 Task: Check the login section.
Action: Mouse moved to (54, 489)
Screenshot: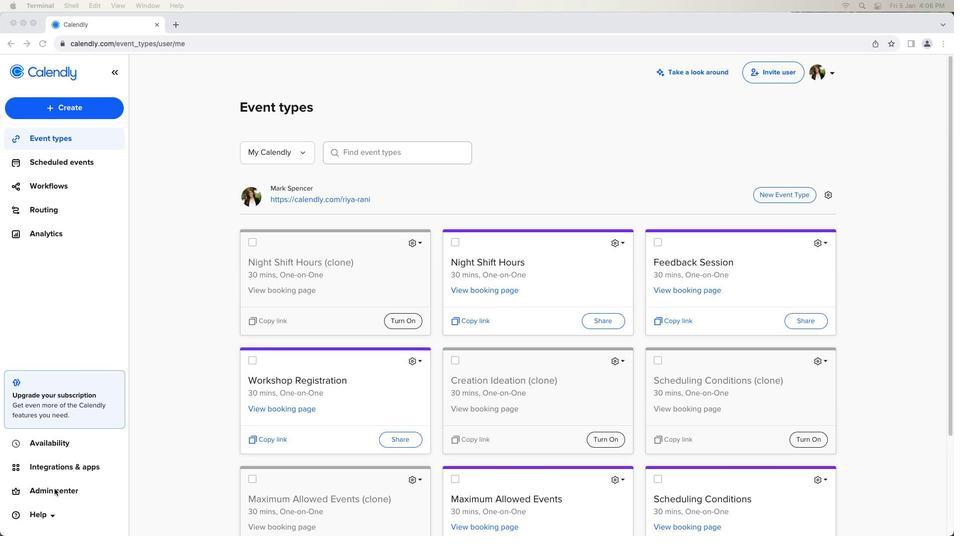 
Action: Mouse pressed left at (54, 489)
Screenshot: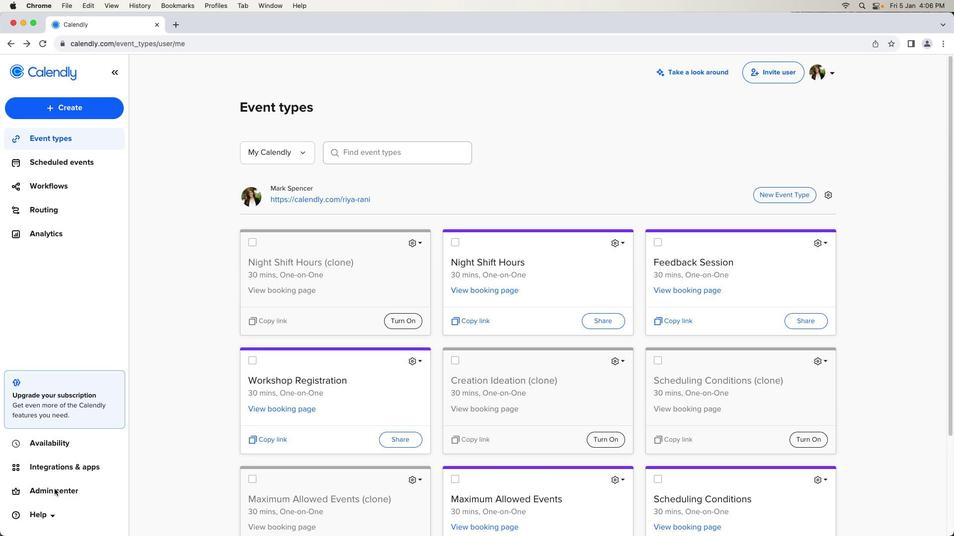 
Action: Mouse pressed left at (54, 489)
Screenshot: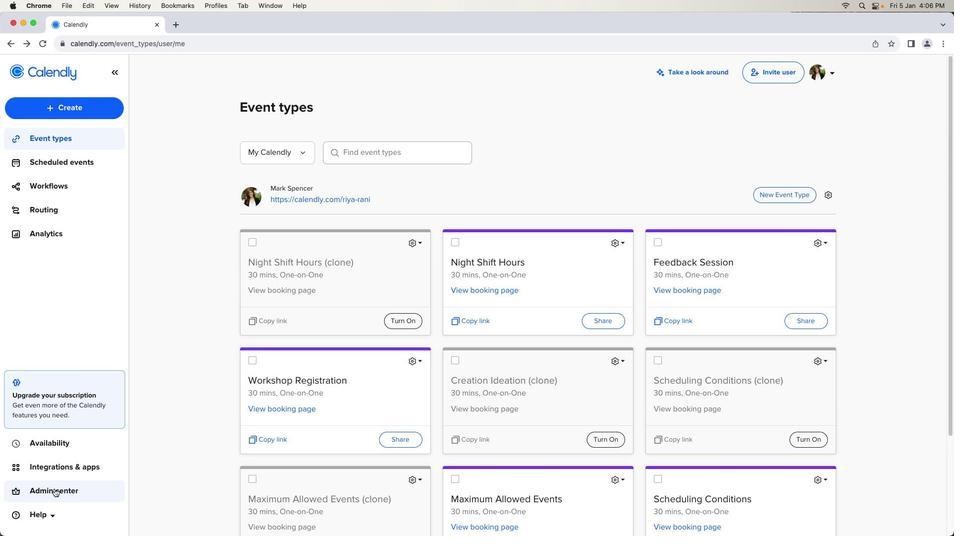 
Action: Mouse moved to (60, 272)
Screenshot: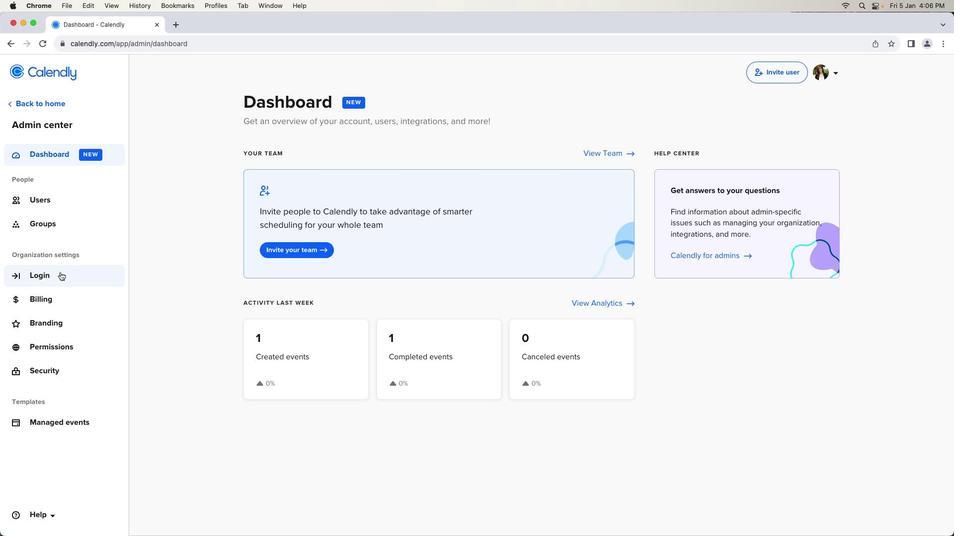 
Action: Mouse pressed left at (60, 272)
Screenshot: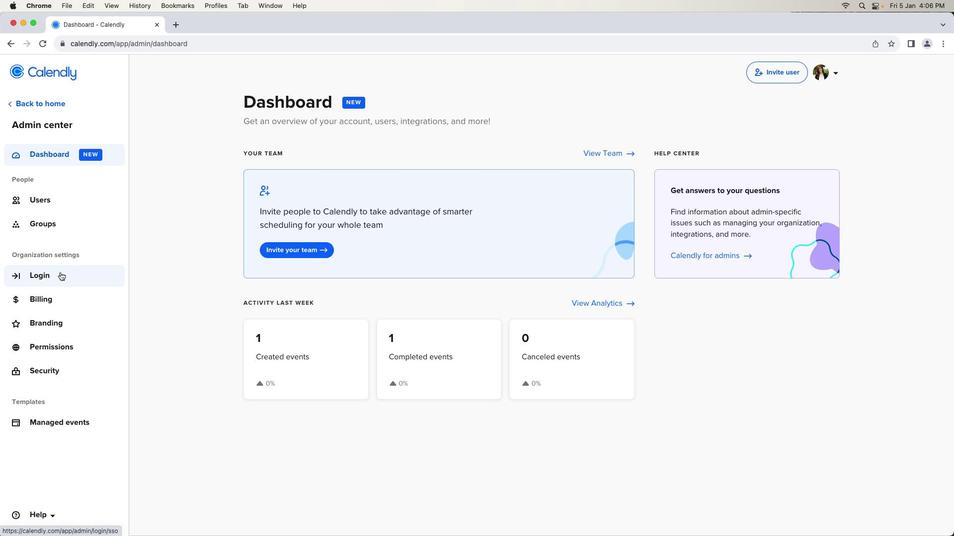 
Action: Mouse moved to (406, 333)
Screenshot: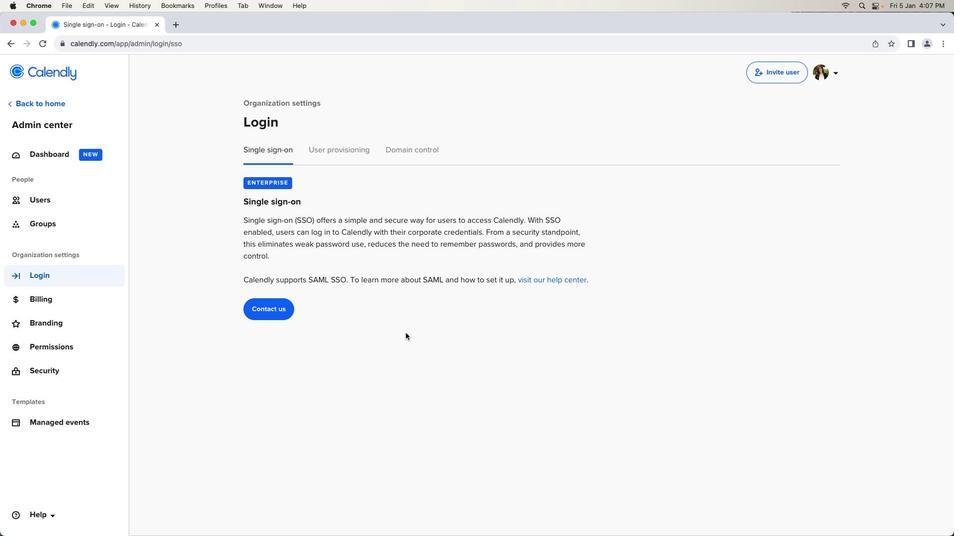 
